 Task: Generate silence or background ambience.
Action: Mouse moved to (74, 5)
Screenshot: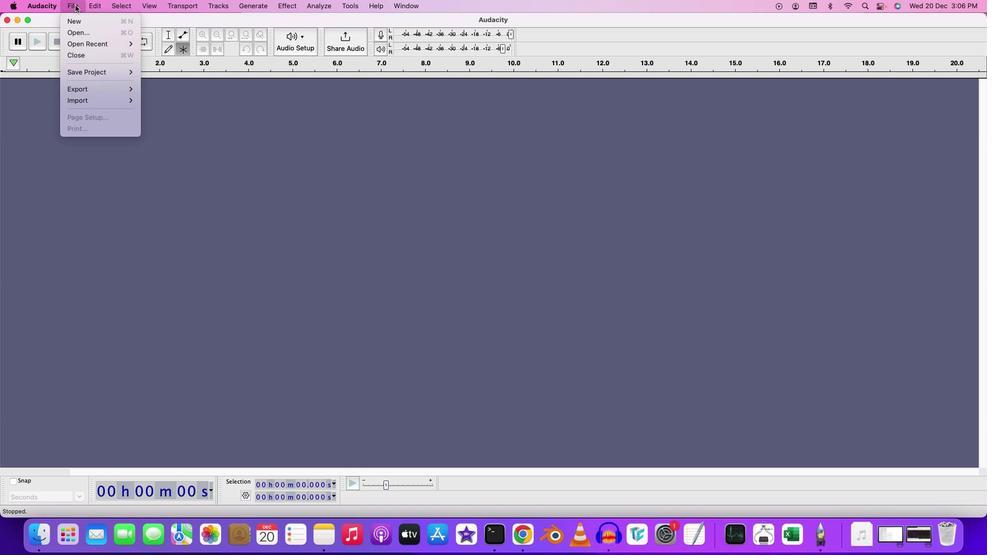 
Action: Mouse pressed left at (74, 5)
Screenshot: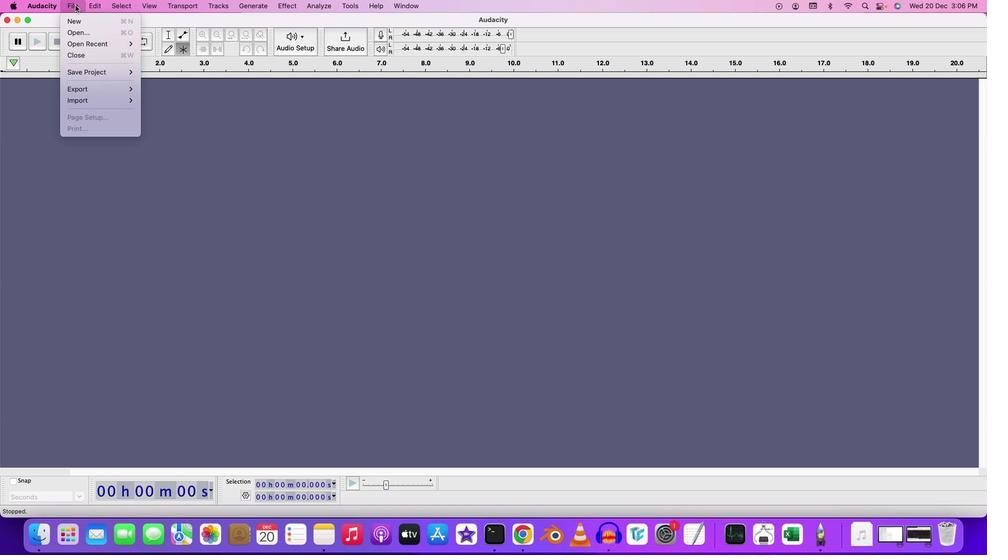 
Action: Mouse moved to (207, 113)
Screenshot: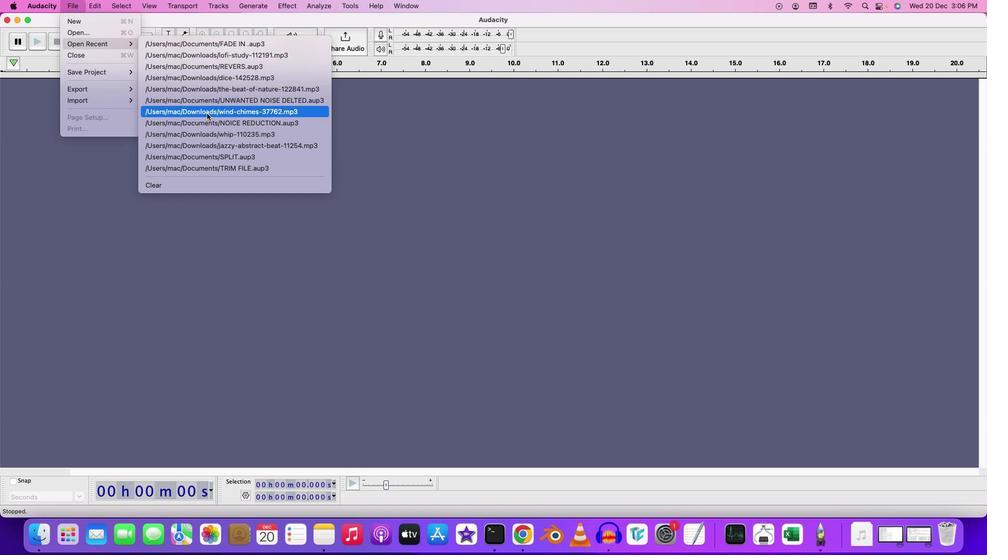 
Action: Mouse pressed left at (207, 113)
Screenshot: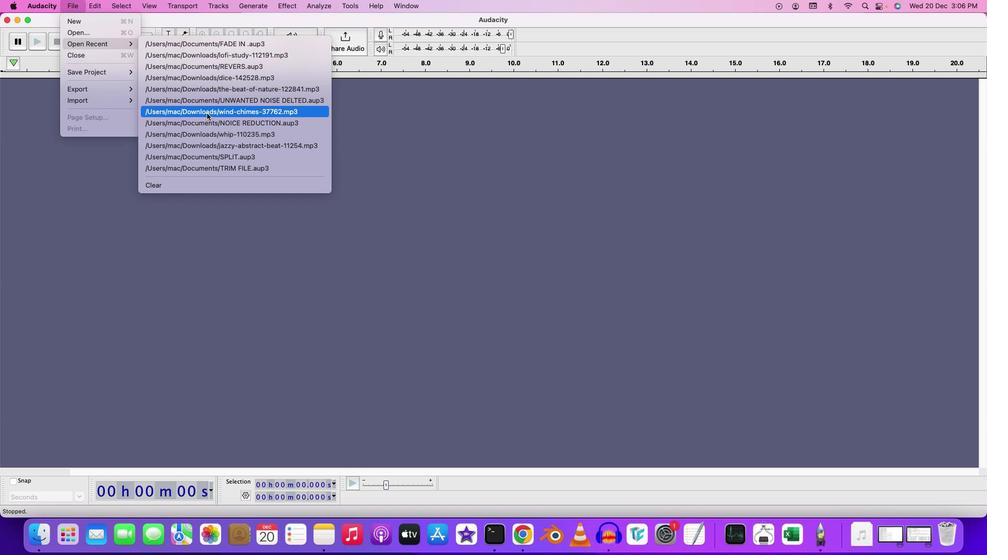 
Action: Mouse moved to (96, 105)
Screenshot: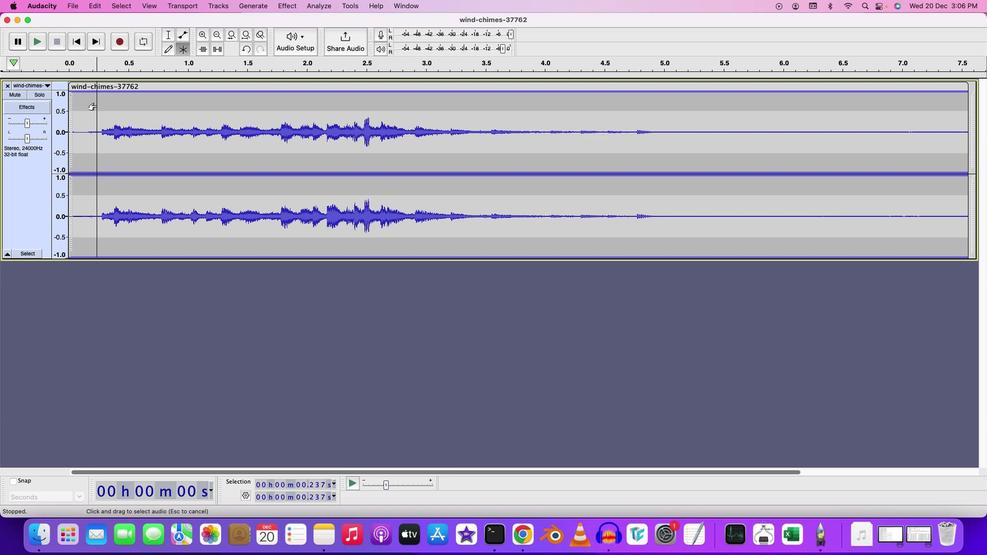 
Action: Mouse pressed left at (96, 105)
Screenshot: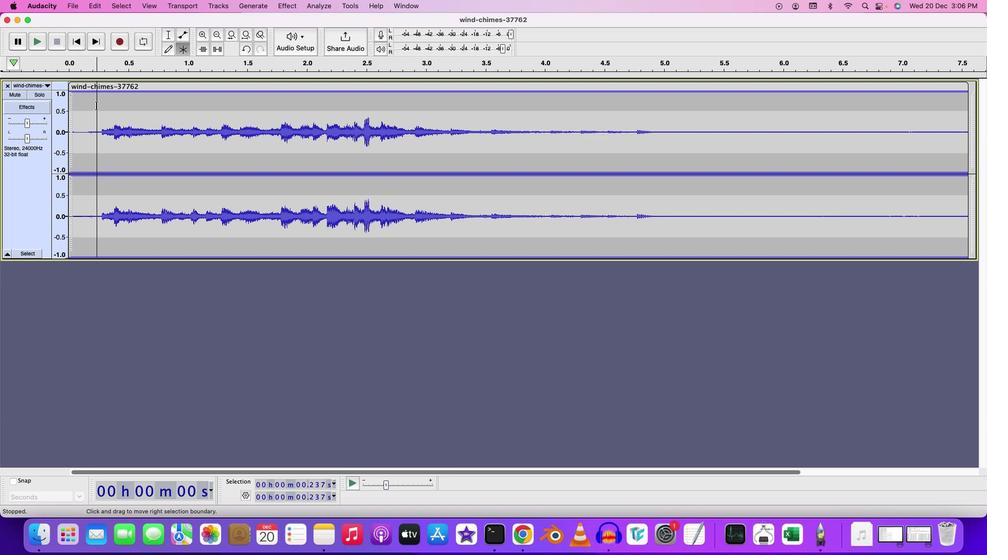 
Action: Mouse moved to (96, 105)
Screenshot: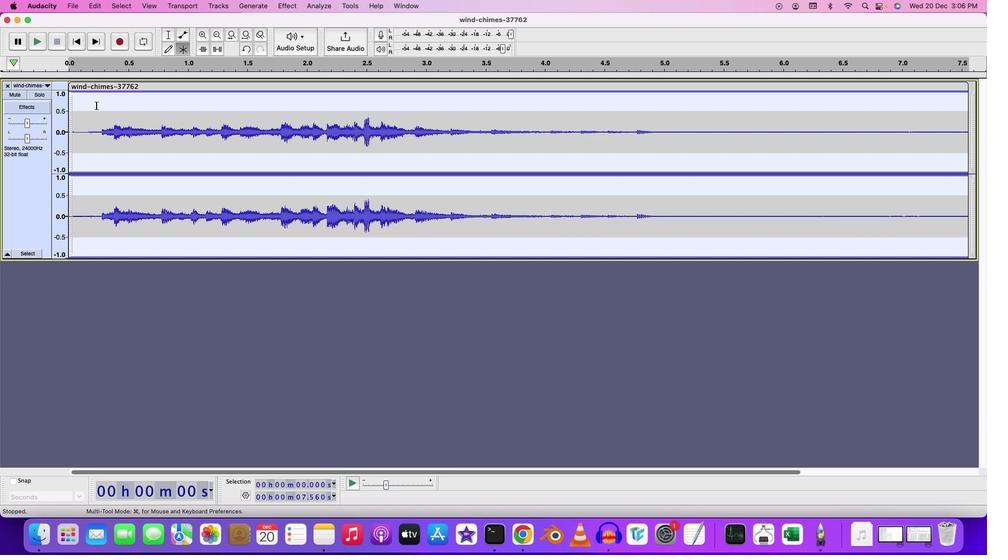 
Action: Mouse pressed left at (96, 105)
Screenshot: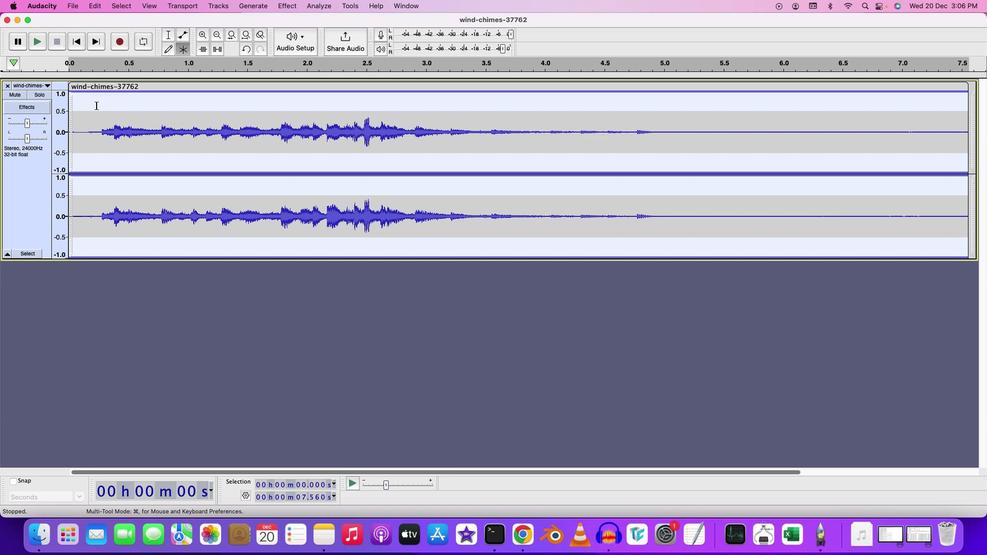 
Action: Mouse moved to (287, 8)
Screenshot: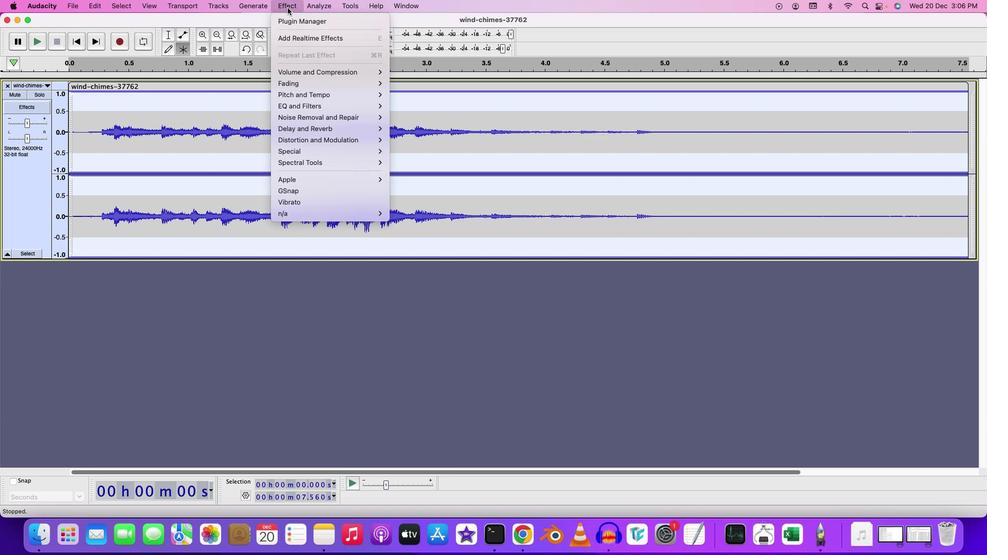 
Action: Mouse pressed left at (287, 8)
Screenshot: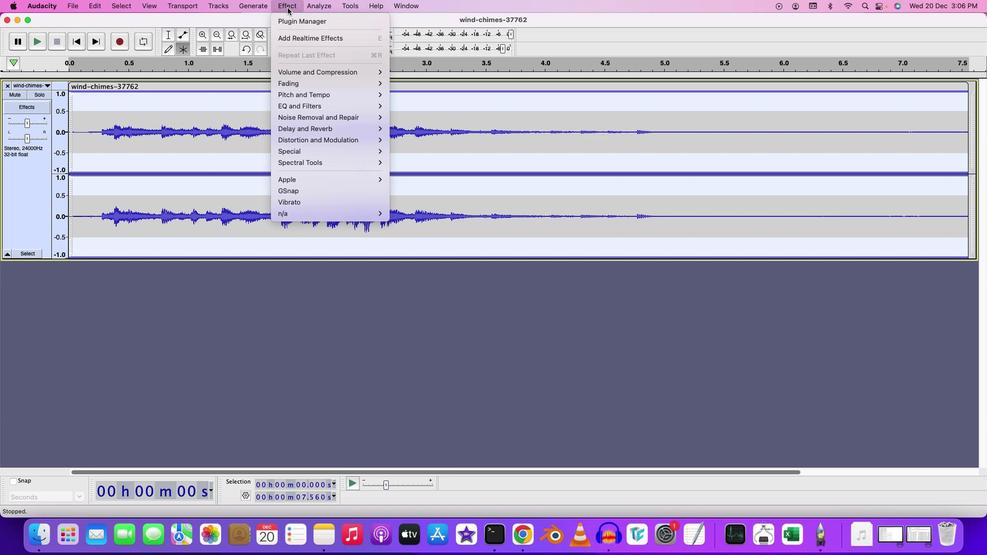 
Action: Mouse moved to (405, 143)
Screenshot: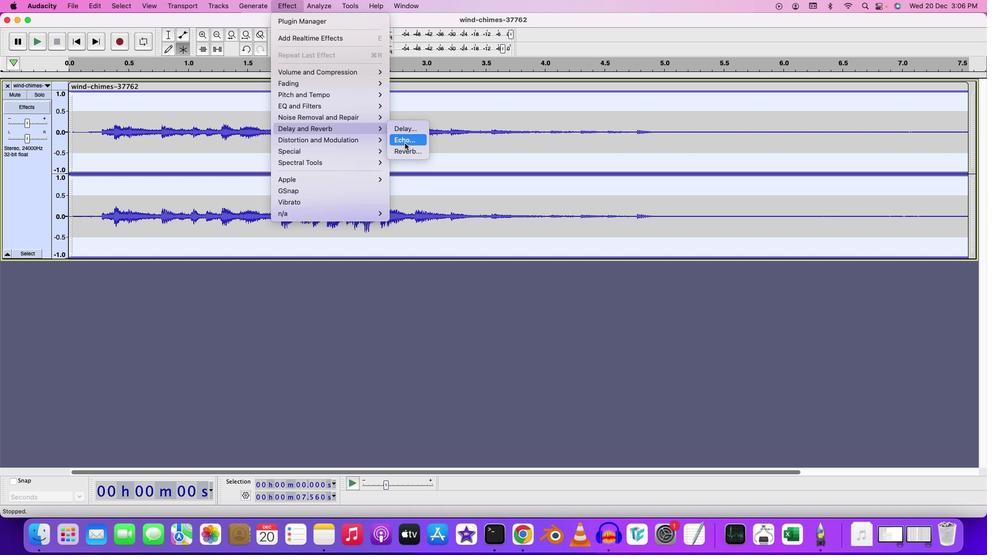 
Action: Mouse pressed left at (405, 143)
Screenshot: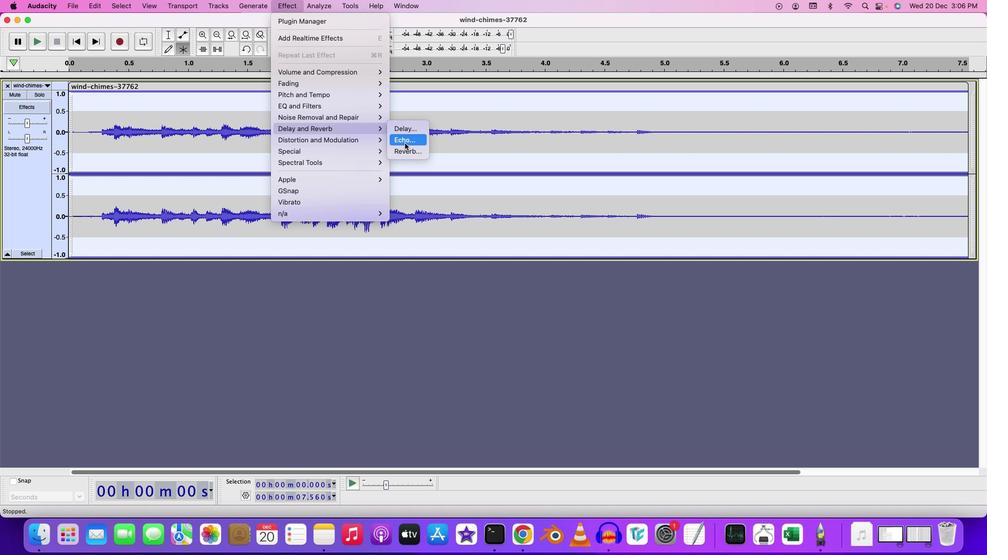 
Action: Mouse moved to (545, 249)
Screenshot: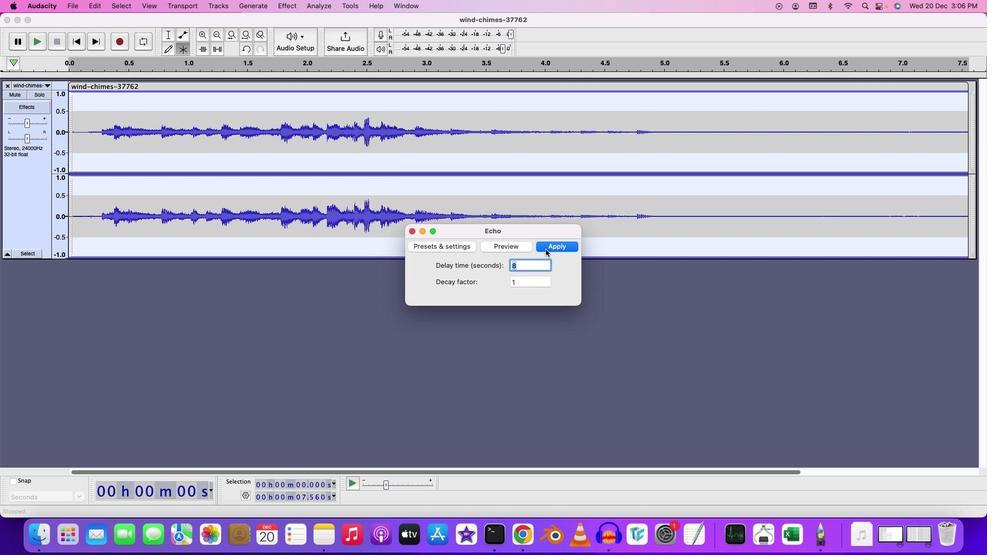 
Action: Mouse pressed left at (545, 249)
Screenshot: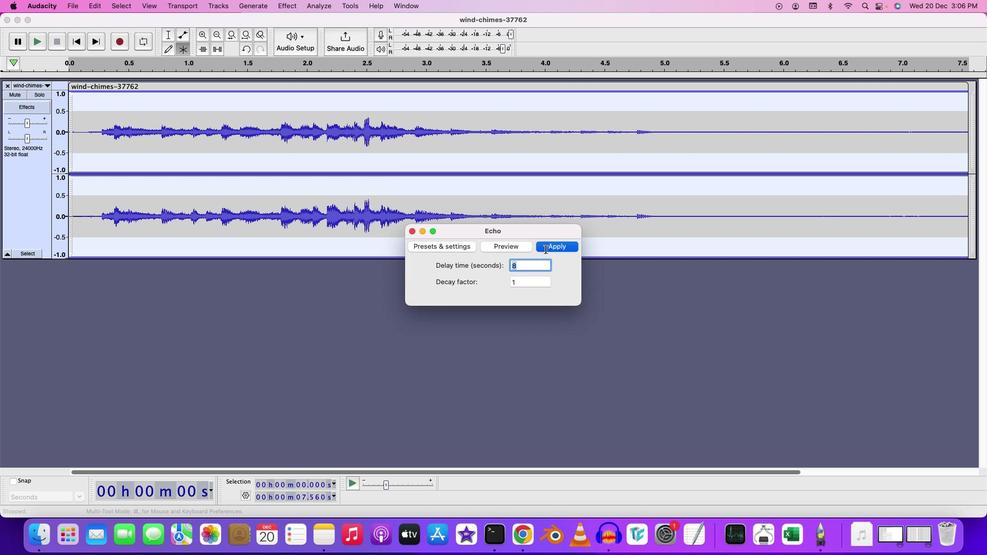 
Action: Mouse moved to (283, 5)
Screenshot: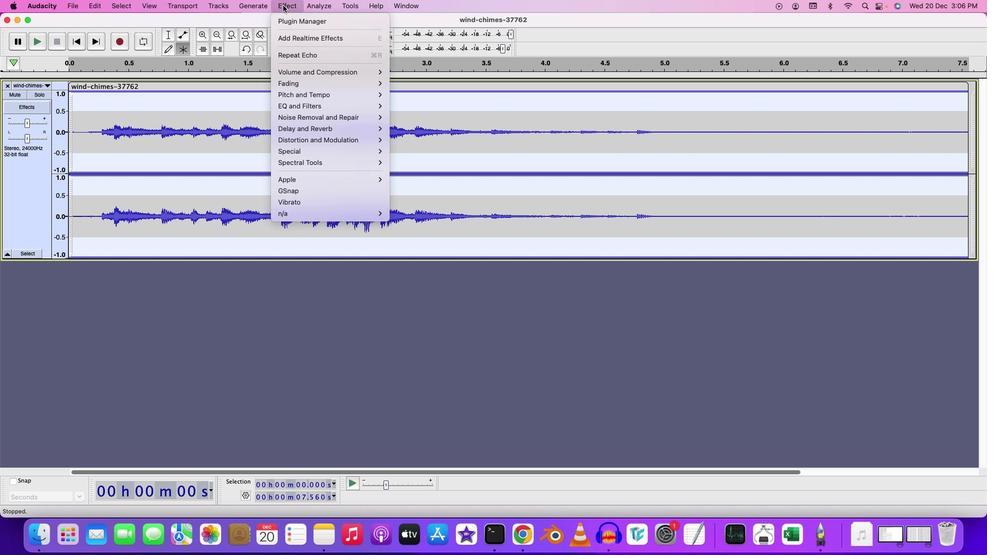 
Action: Mouse pressed left at (283, 5)
Screenshot: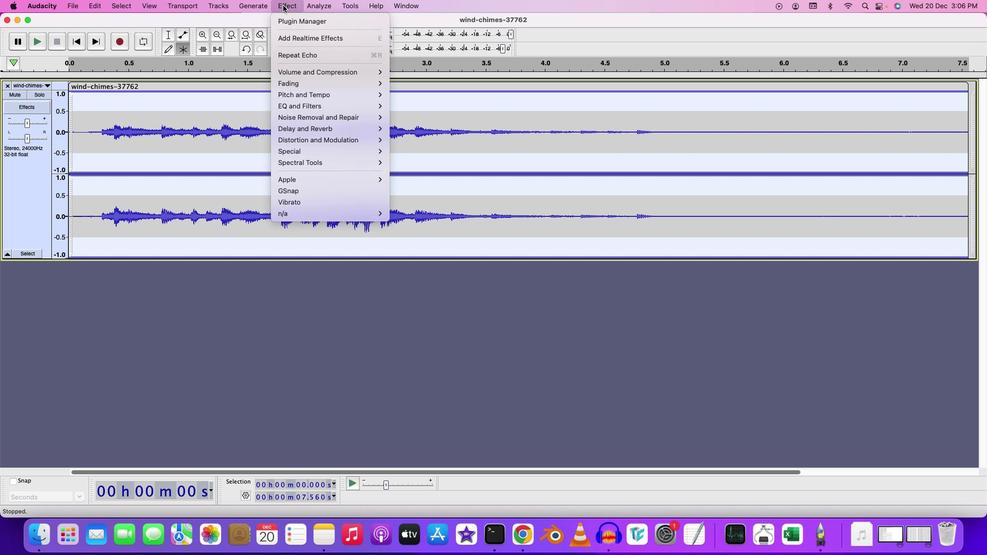 
Action: Mouse moved to (403, 131)
Screenshot: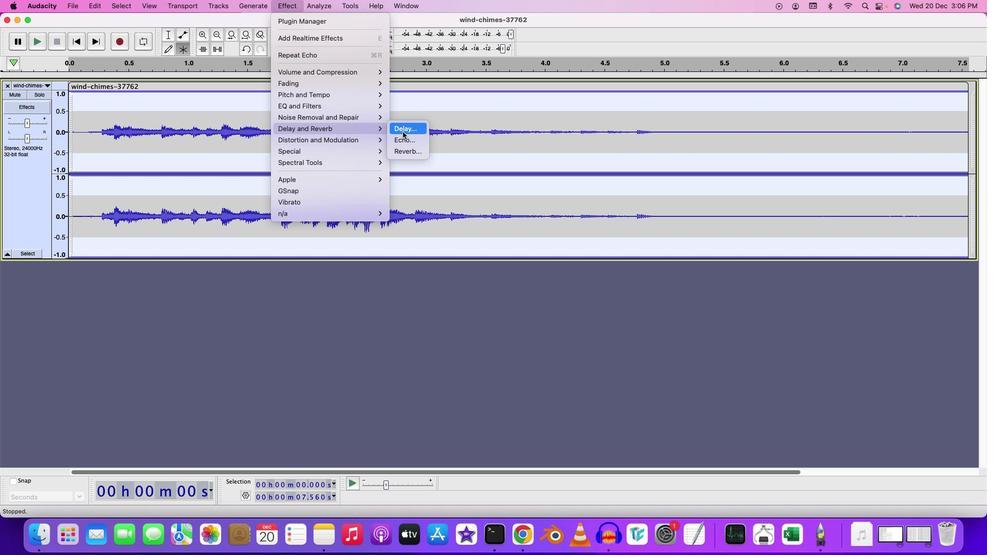 
Action: Mouse pressed left at (403, 131)
Screenshot: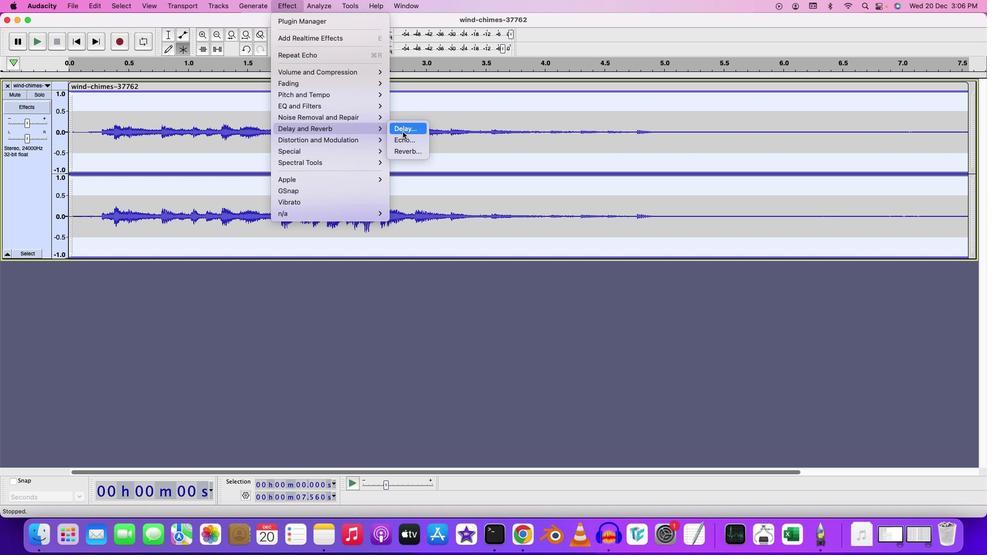 
Action: Mouse moved to (566, 215)
Screenshot: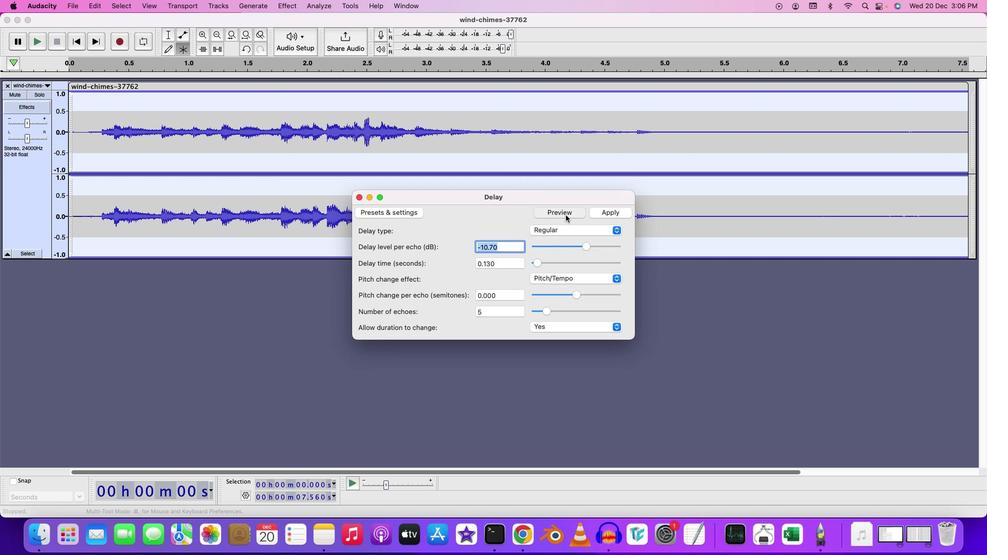 
Action: Mouse pressed left at (566, 215)
Screenshot: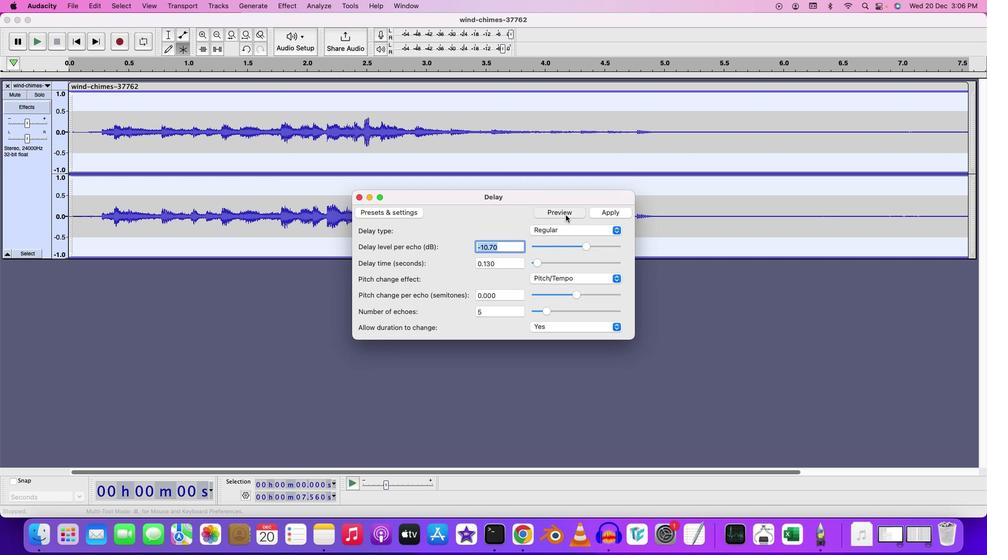 
Action: Mouse moved to (508, 301)
Screenshot: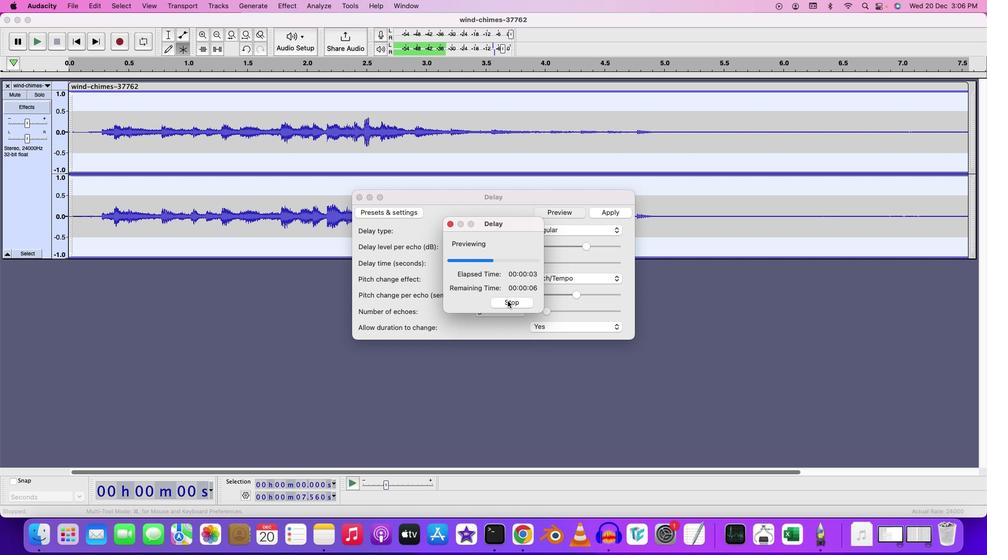 
Action: Mouse pressed left at (508, 301)
Screenshot: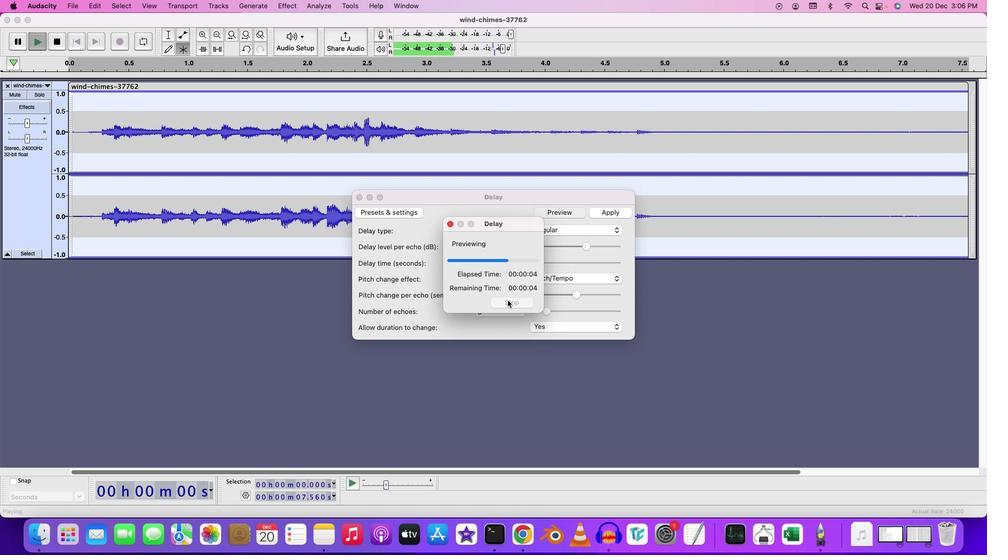 
Action: Mouse moved to (548, 248)
Screenshot: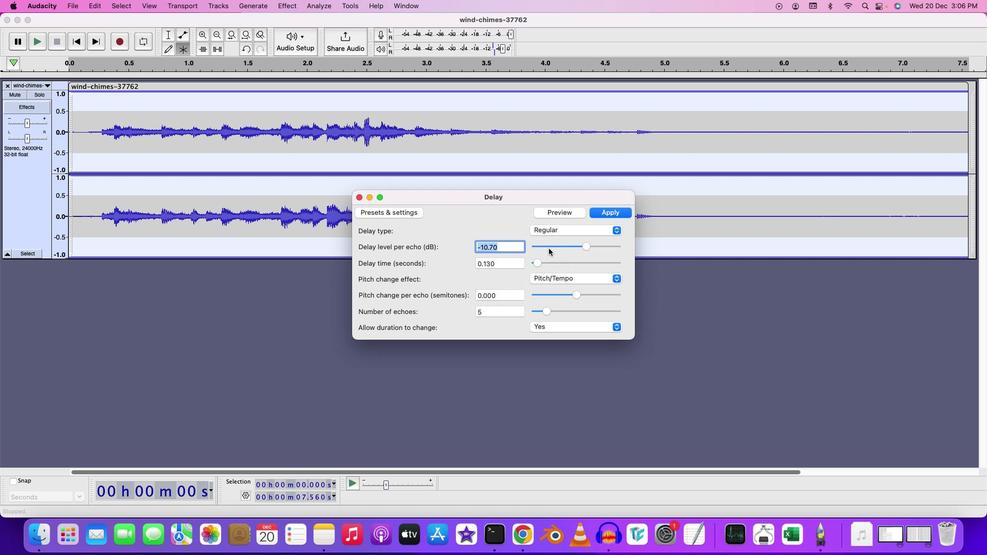 
Action: Mouse pressed left at (548, 248)
Screenshot: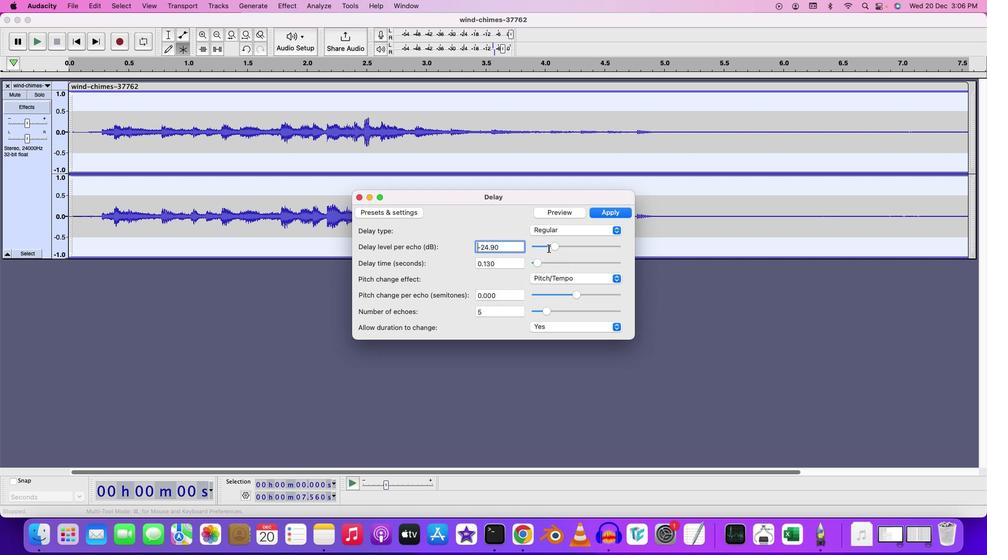 
Action: Mouse moved to (543, 246)
Screenshot: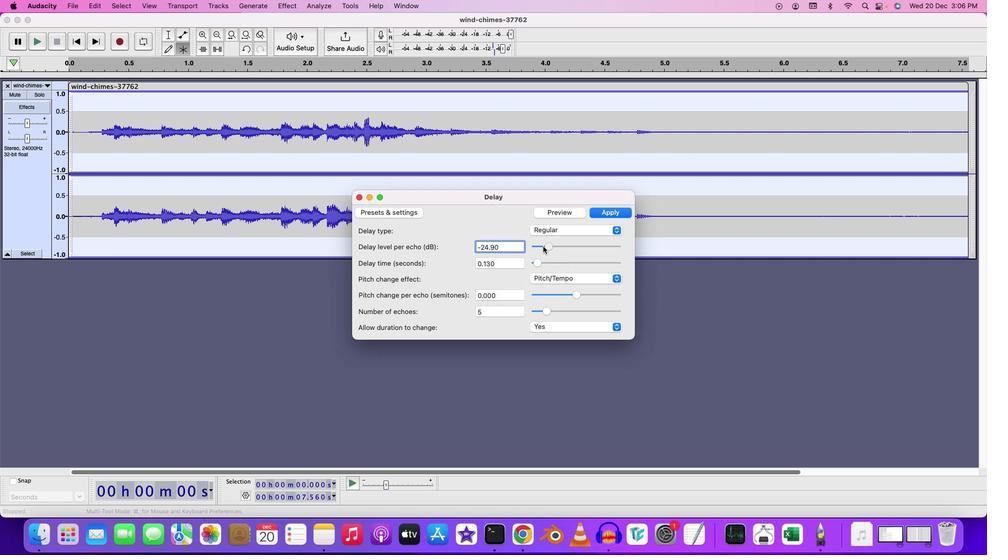 
Action: Mouse pressed left at (543, 246)
Screenshot: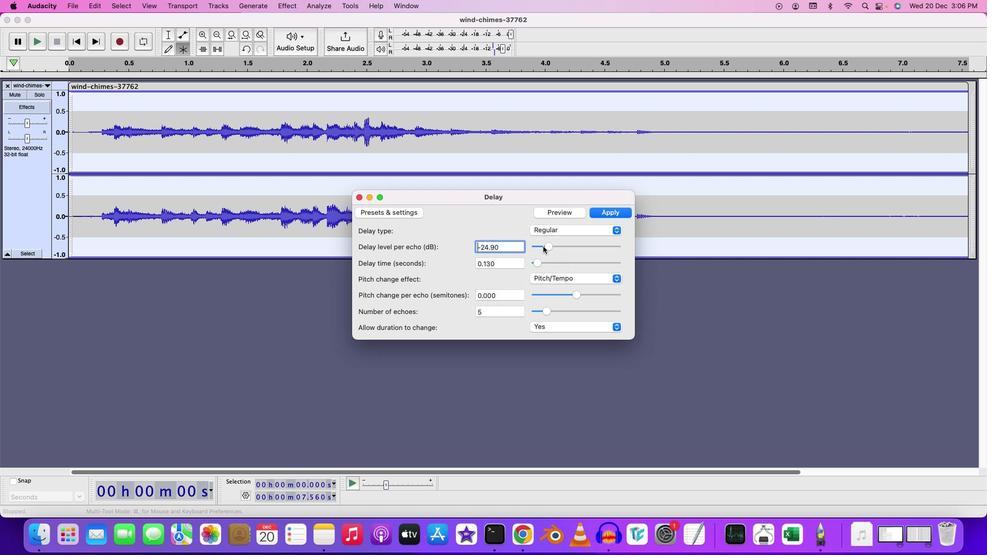 
Action: Mouse moved to (539, 245)
Screenshot: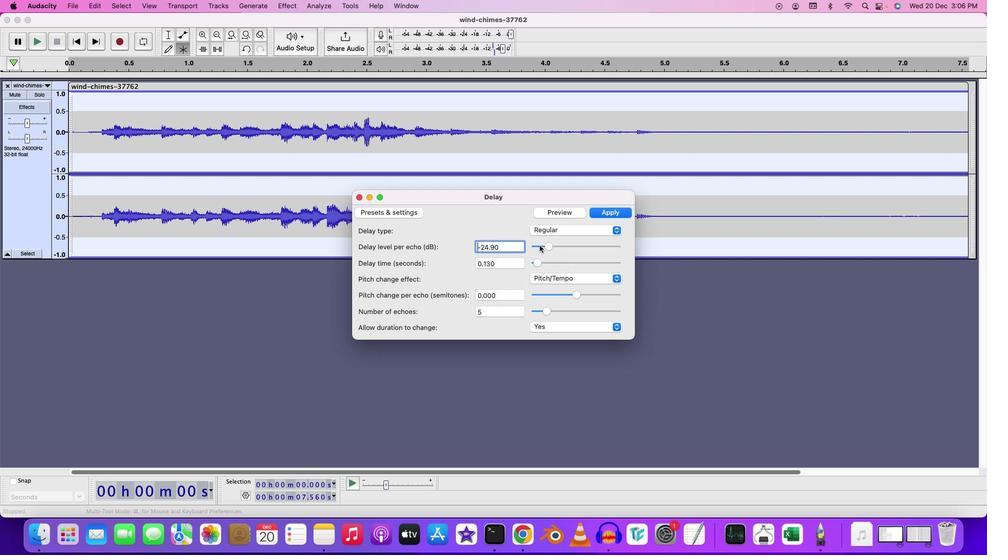 
Action: Mouse pressed left at (539, 245)
Screenshot: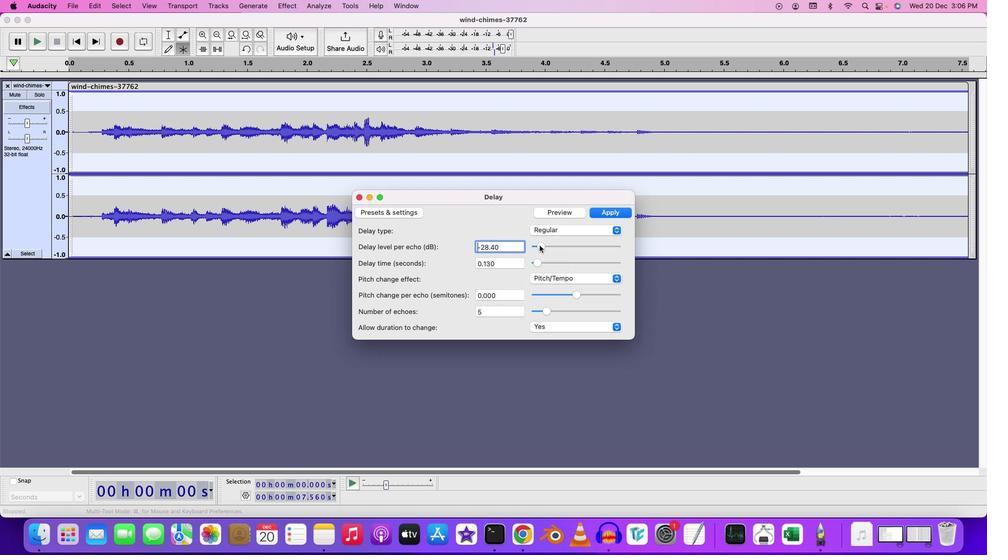 
Action: Mouse moved to (539, 246)
Screenshot: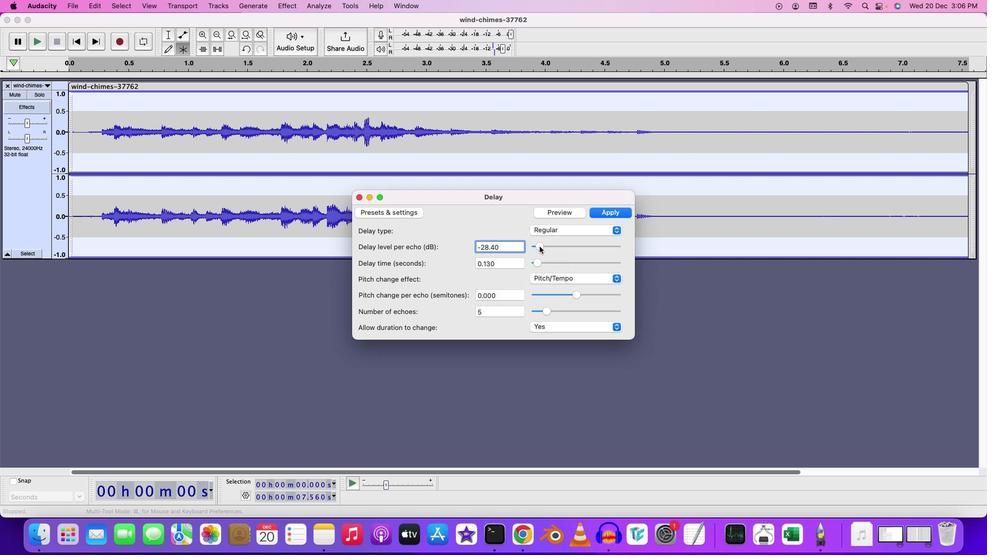 
Action: Mouse pressed left at (539, 246)
Screenshot: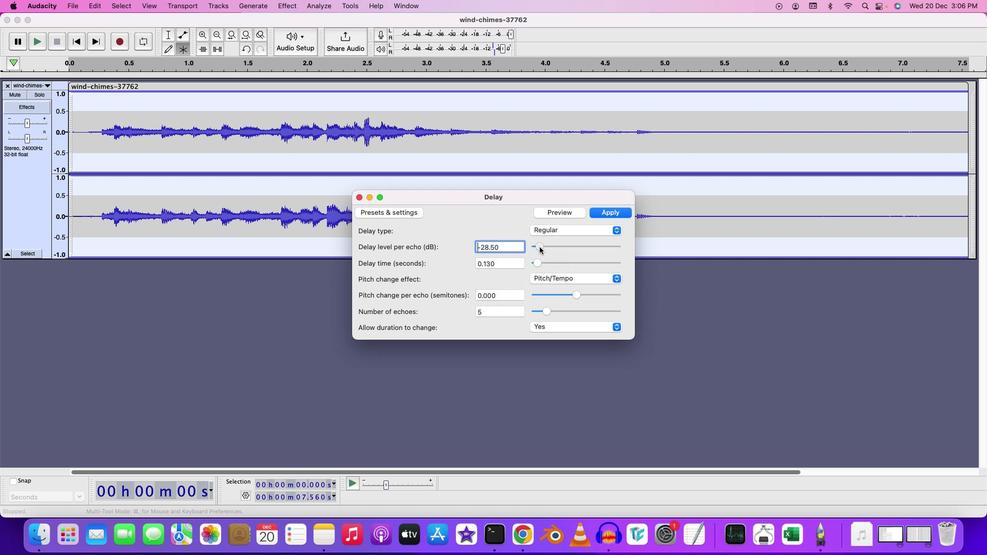 
Action: Mouse moved to (540, 261)
Screenshot: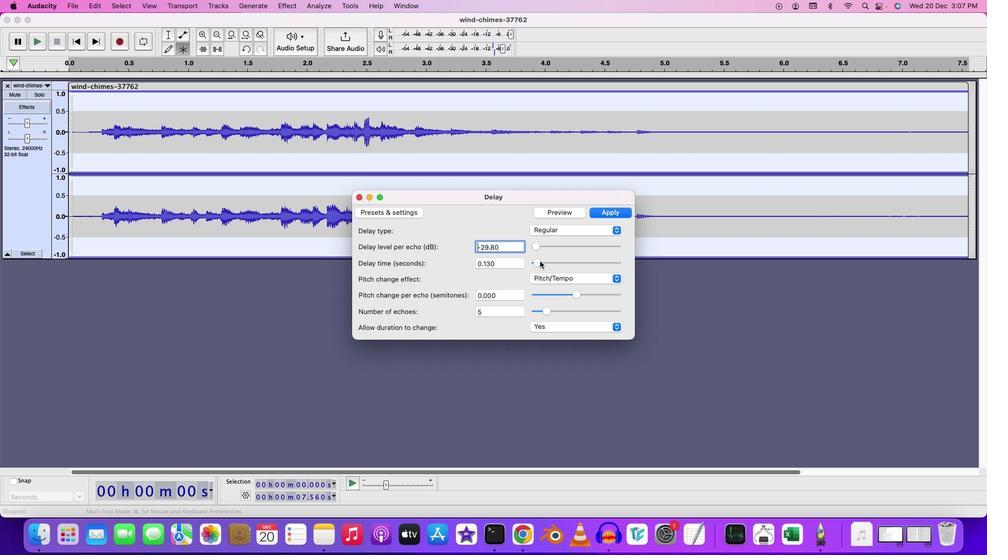 
Action: Mouse pressed left at (540, 261)
Screenshot: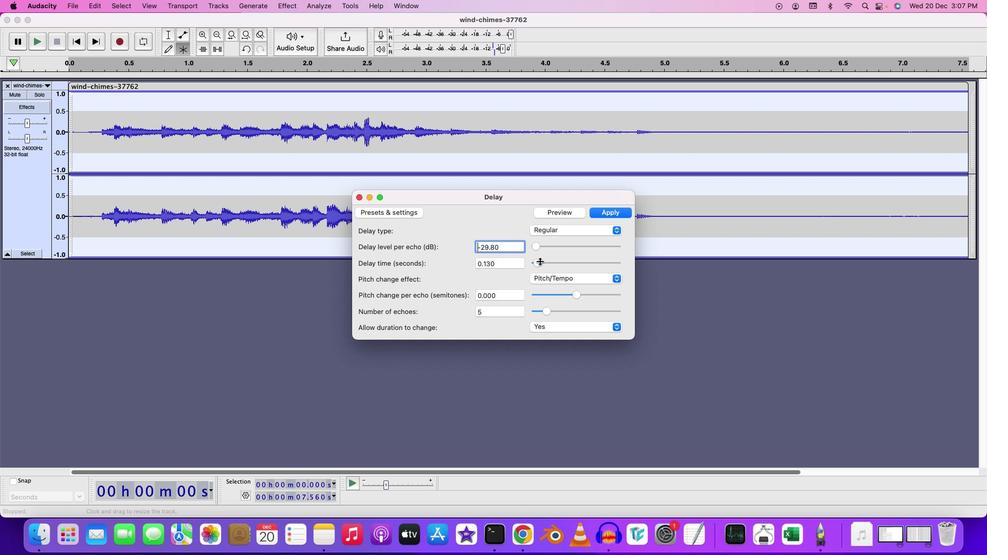 
Action: Mouse moved to (568, 216)
Screenshot: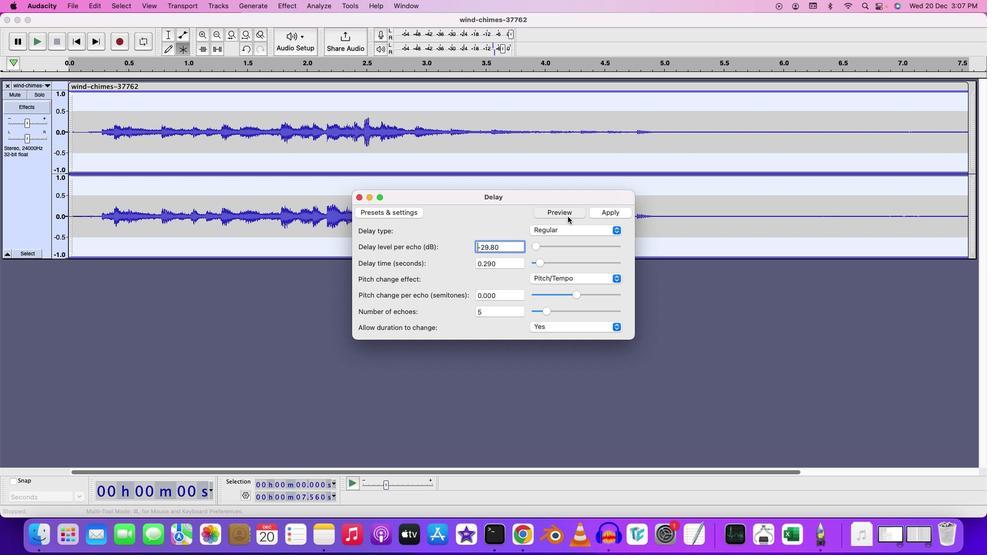 
Action: Mouse pressed left at (568, 216)
Screenshot: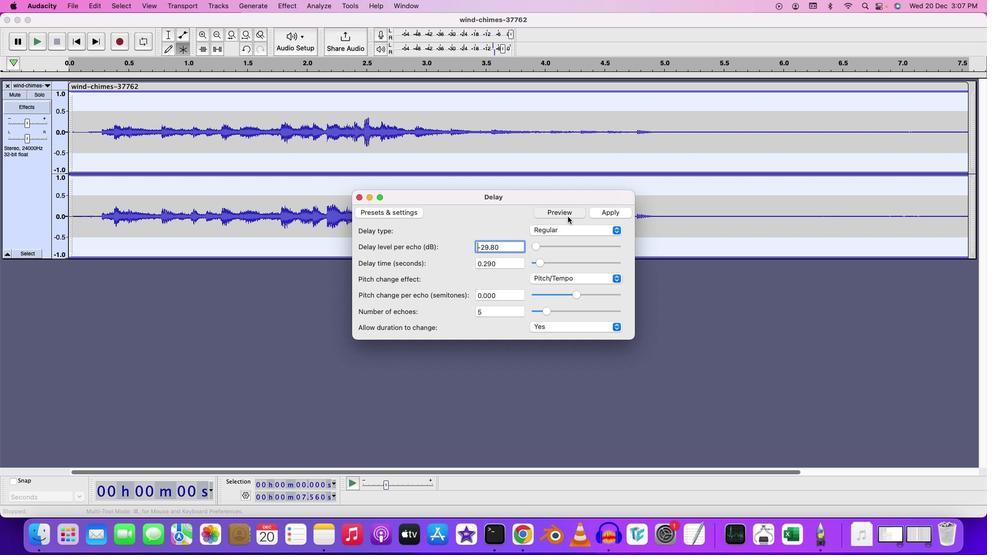
Action: Mouse moved to (505, 302)
Screenshot: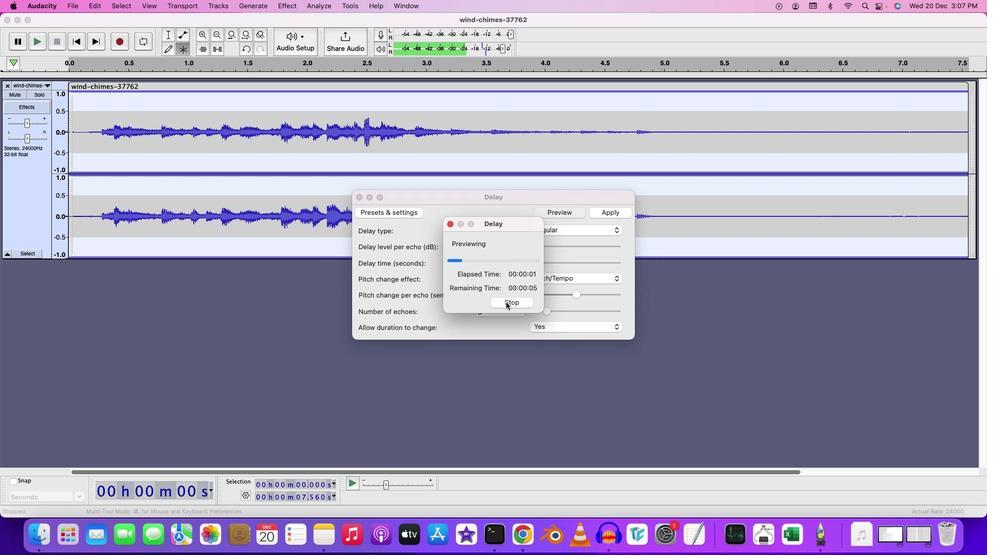 
Action: Mouse pressed left at (505, 302)
Screenshot: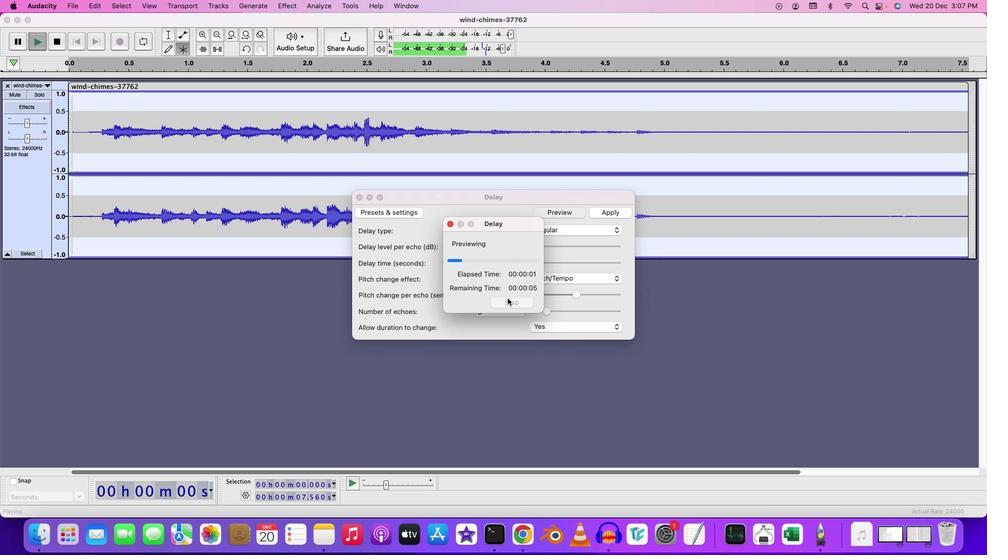 
Action: Mouse moved to (604, 211)
Screenshot: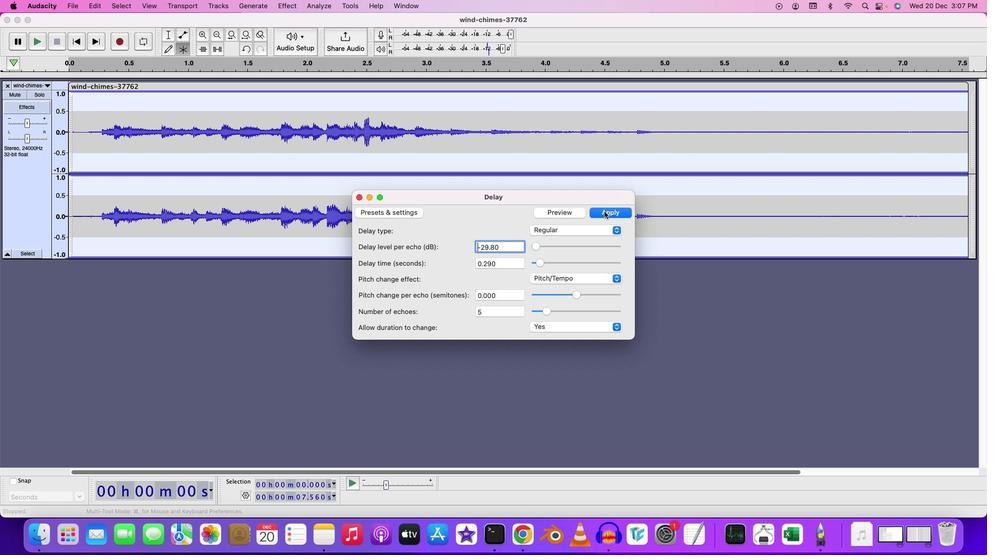 
Action: Mouse pressed left at (604, 211)
Screenshot: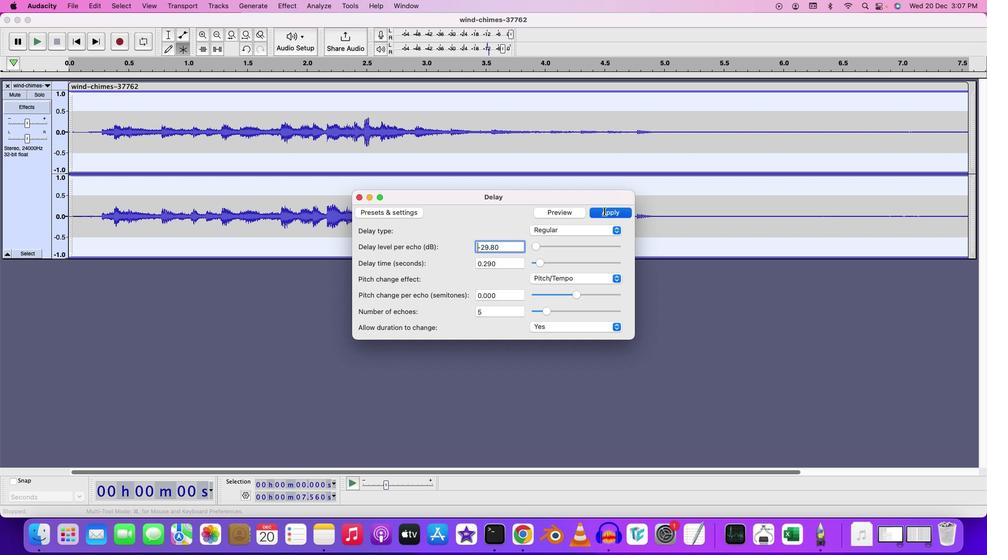 
Action: Mouse moved to (564, 202)
Screenshot: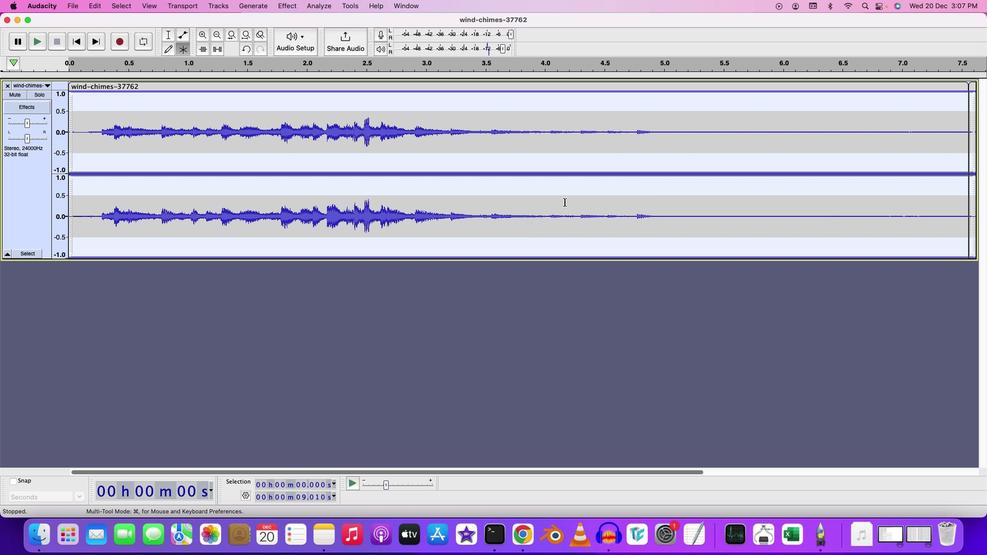 
Action: Key pressed Key.space
Screenshot: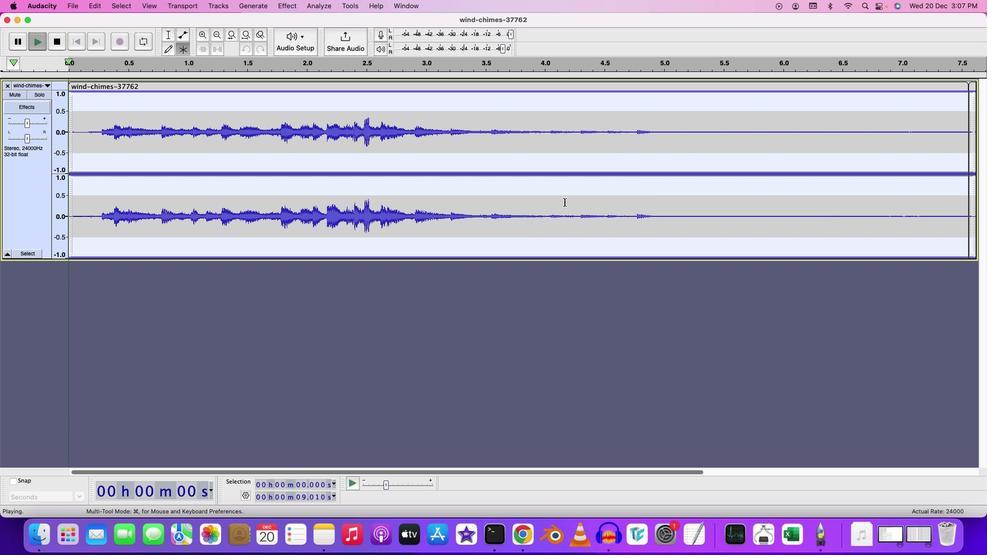 
Action: Mouse moved to (564, 202)
Screenshot: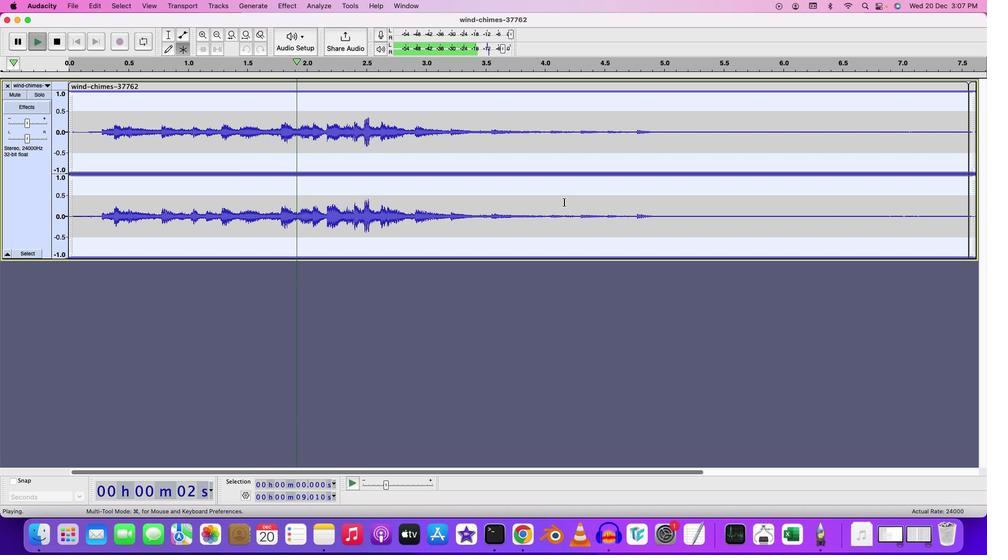 
Action: Key pressed Key.space
Screenshot: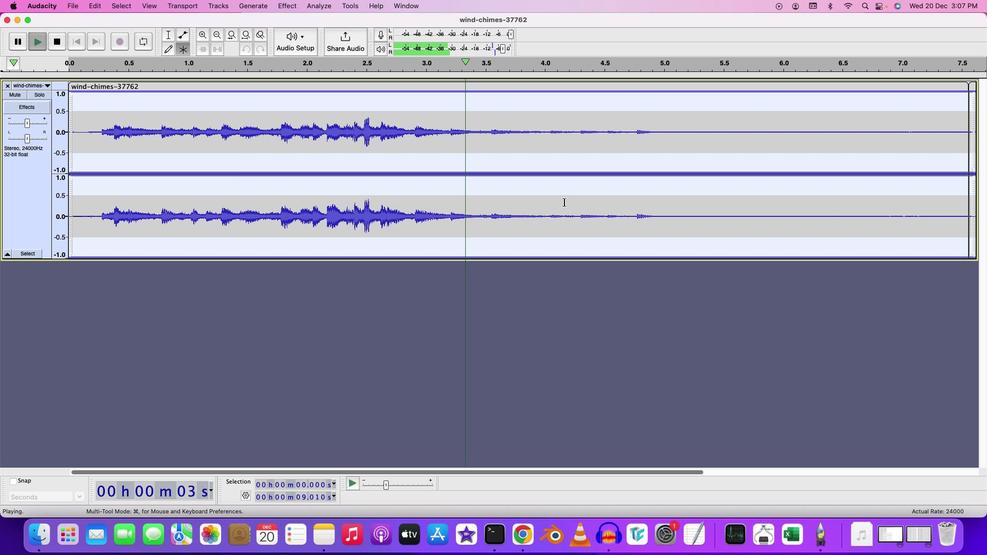 
Action: Mouse moved to (70, 2)
Screenshot: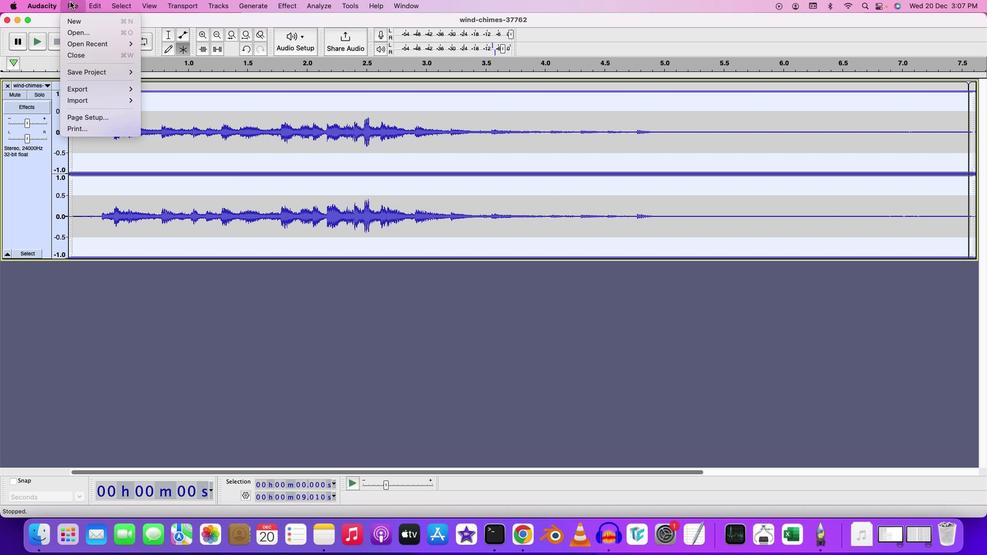 
Action: Mouse pressed left at (70, 2)
Screenshot: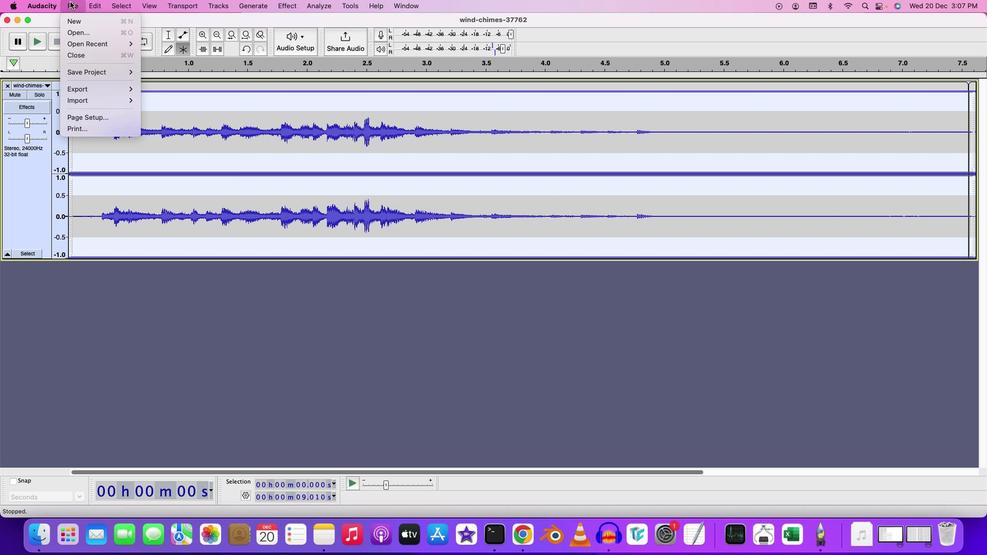 
Action: Mouse moved to (162, 74)
Screenshot: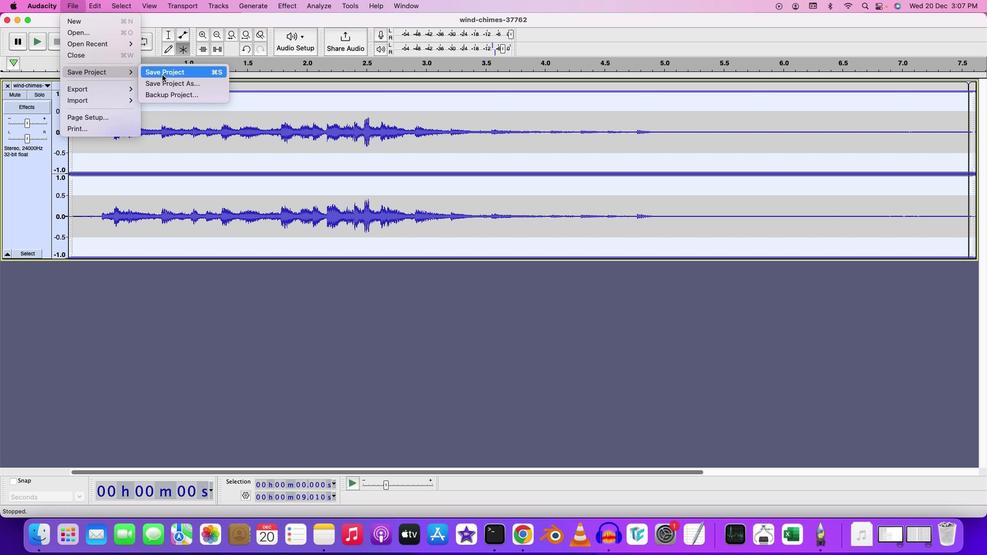 
Action: Mouse pressed left at (162, 74)
Screenshot: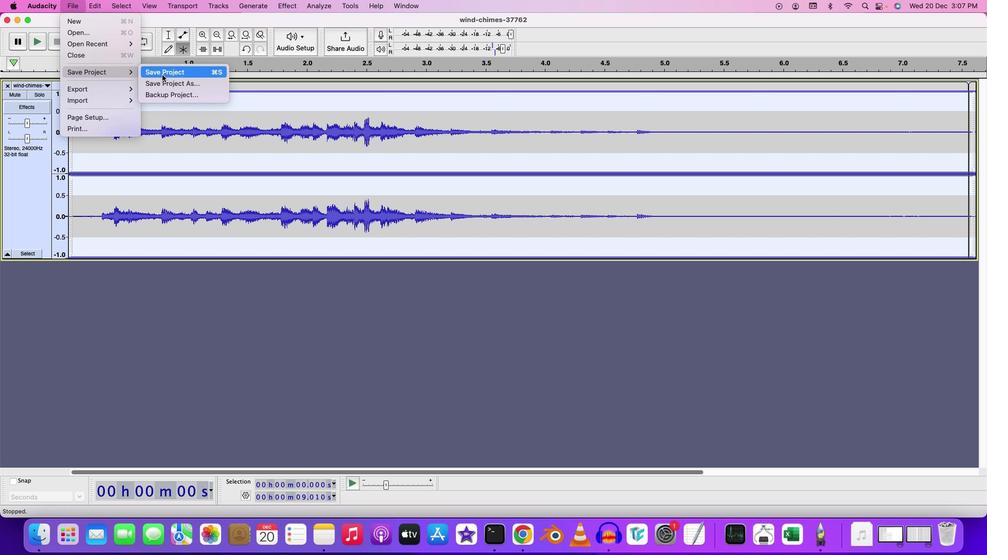
Action: Mouse moved to (292, 93)
Screenshot: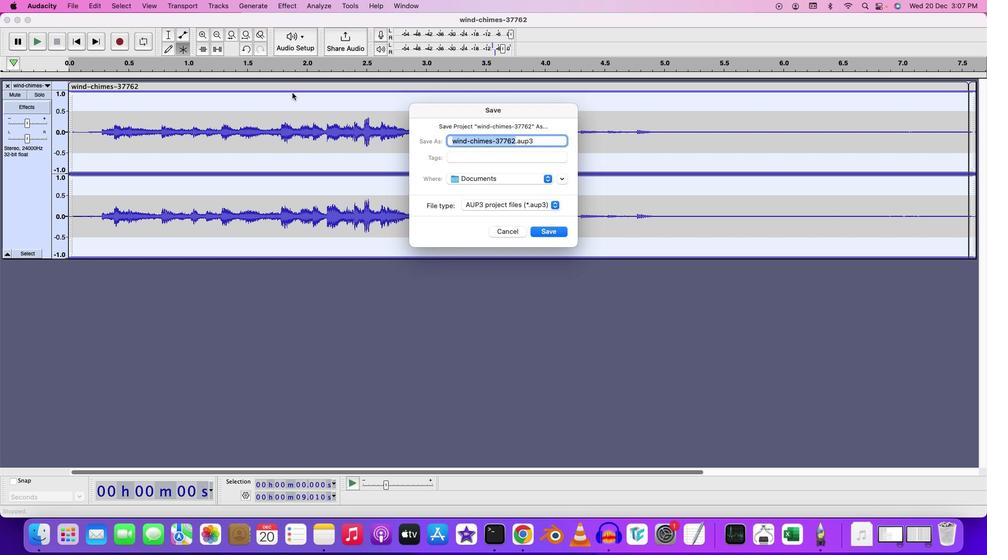 
Action: Key pressed Key.backspace'B''A''K''C''G''R''O''U''N''D'Key.space'A''M''B''I''E''A''N''C''E'Key.spaceKey.enter
Screenshot: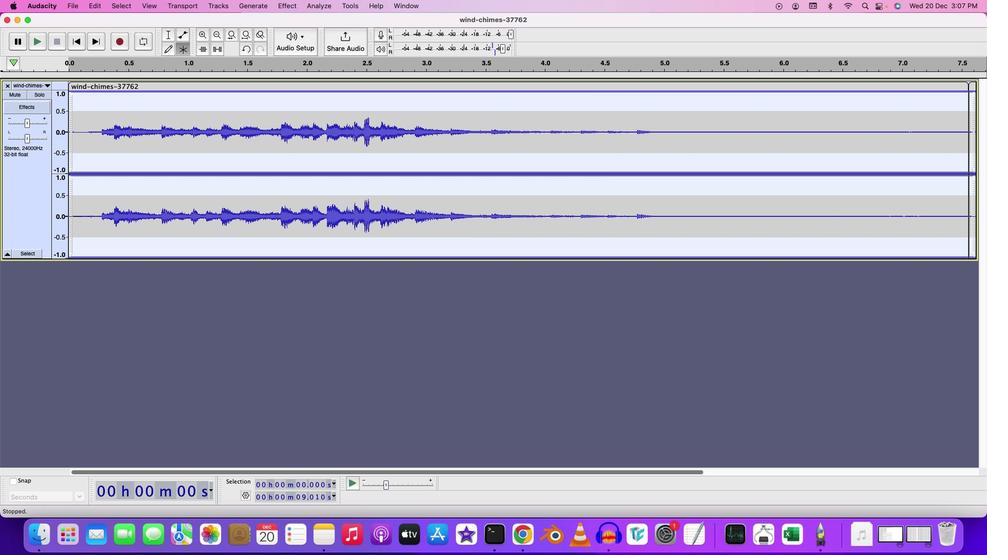 
Action: Mouse moved to (171, 43)
Screenshot: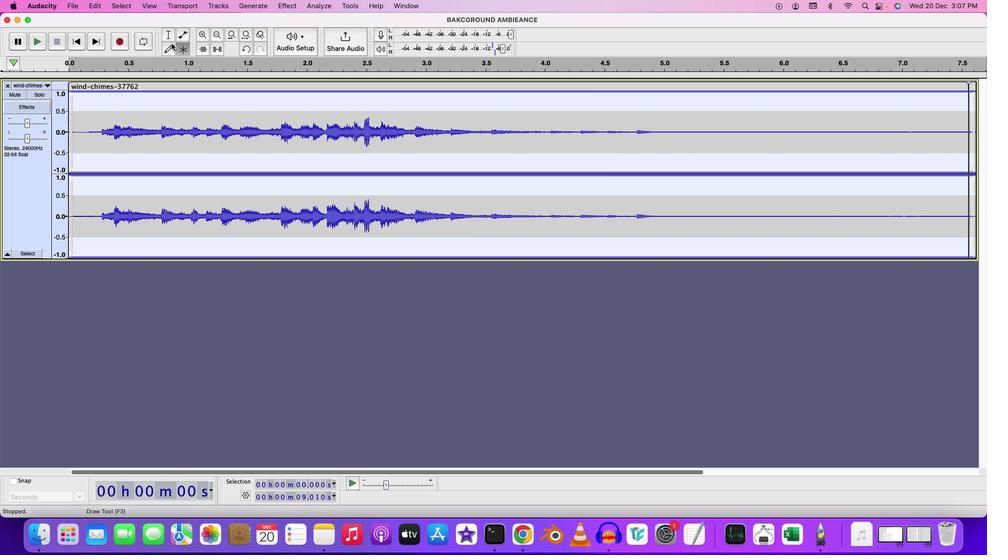 
